 Task: Open Card Card0000000073 in Board Board0000000019 in Workspace WS0000000007 in Trello. Add Member Nikrathi889@gmail.com to Card Card0000000073 in Board Board0000000019 in Workspace WS0000000007 in Trello. Add Green Label titled Label0000000073 to Card Card0000000073 in Board Board0000000019 in Workspace WS0000000007 in Trello. Add Checklist CL0000000073 to Card Card0000000073 in Board Board0000000019 in Workspace WS0000000007 in Trello. Add Dates with Start Date as Apr 08 2023 and Due Date as Apr 30 2023 to Card Card0000000073 in Board Board0000000019 in Workspace WS0000000007 in Trello
Action: Mouse moved to (292, 136)
Screenshot: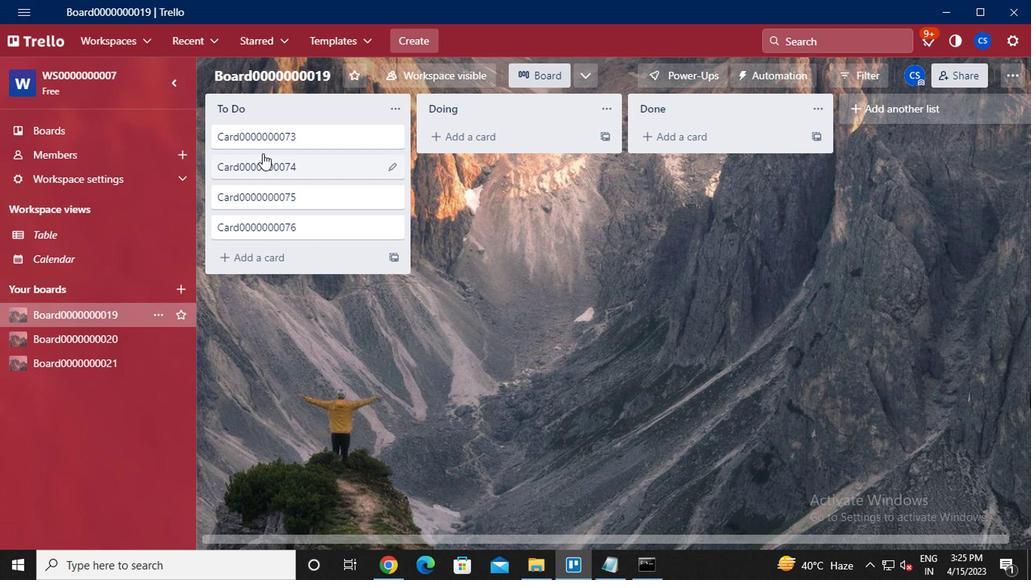 
Action: Mouse pressed left at (292, 136)
Screenshot: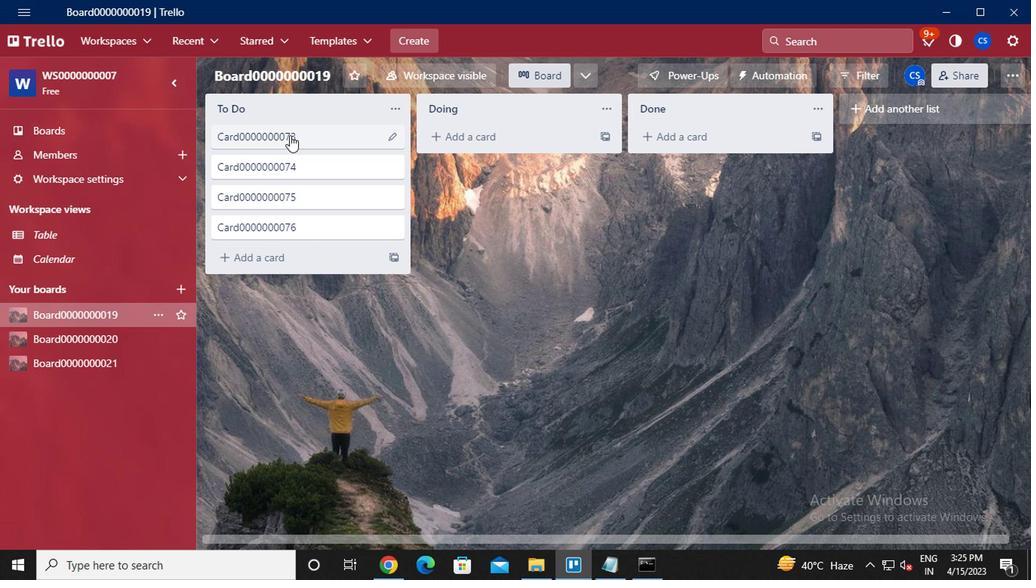 
Action: Mouse moved to (711, 150)
Screenshot: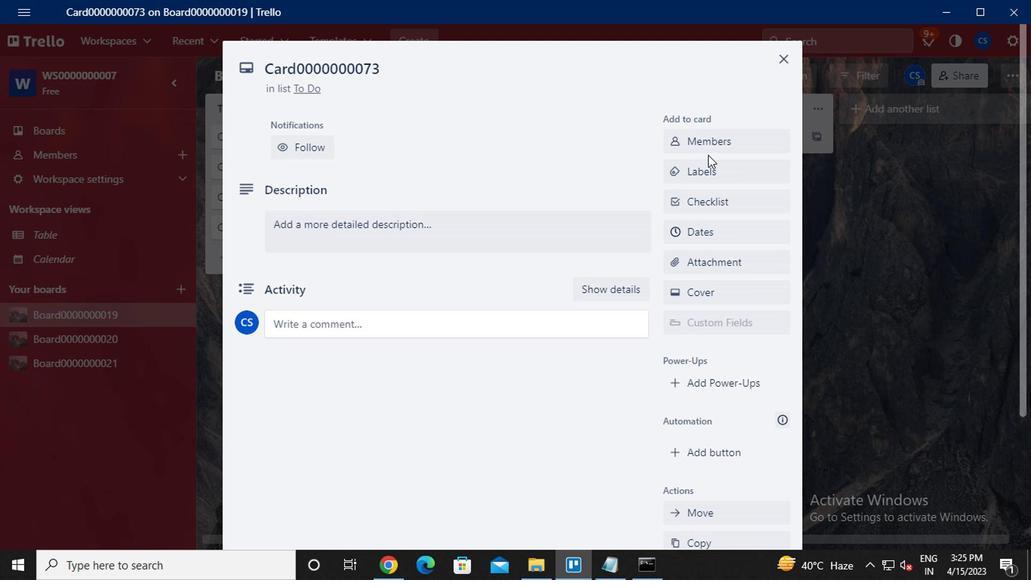 
Action: Mouse pressed left at (711, 150)
Screenshot: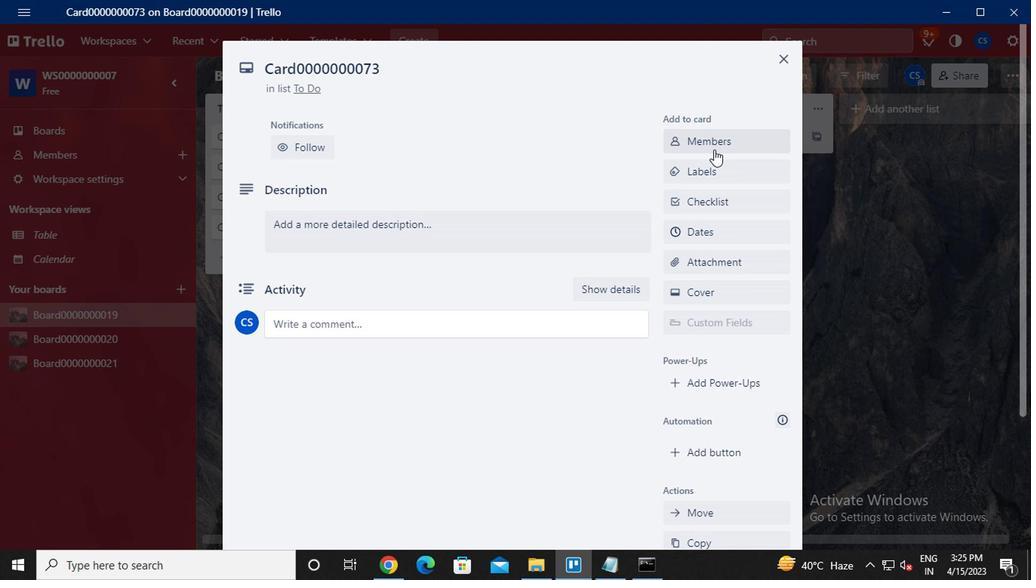 
Action: Mouse moved to (668, 289)
Screenshot: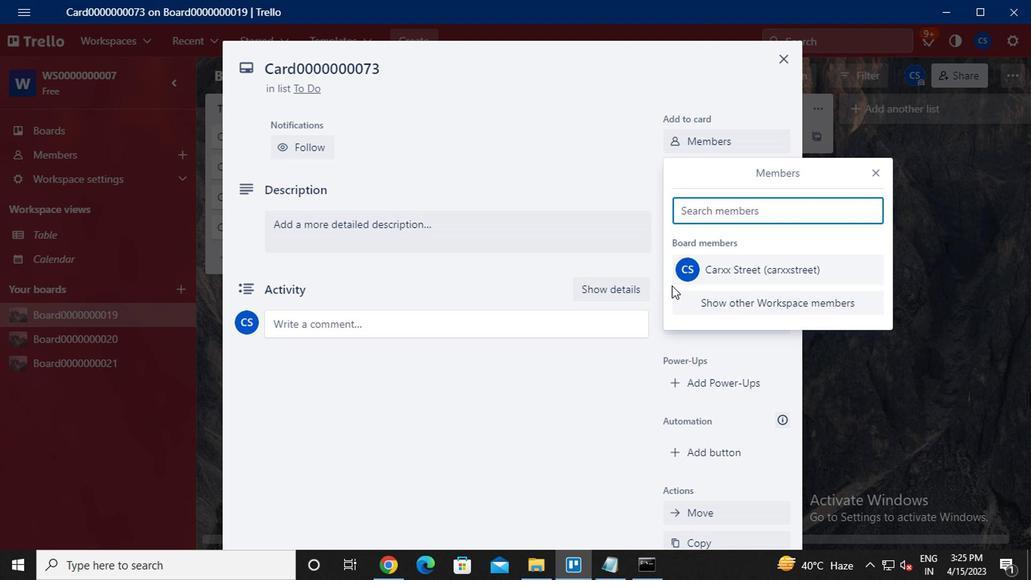 
Action: Key pressed <Key.caps_lock>nikrathi889<Key.shift>@GMAIL.COM
Screenshot: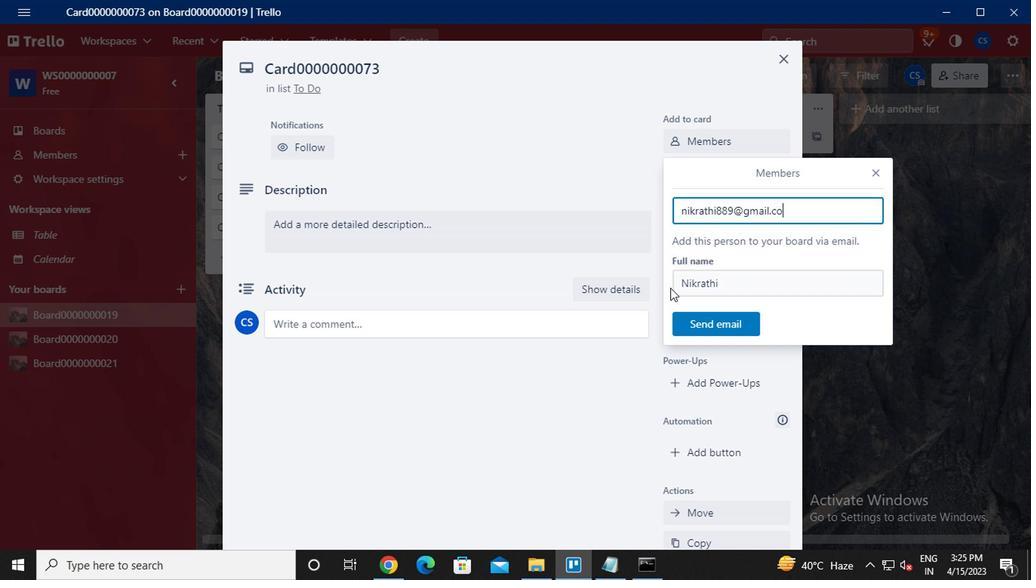 
Action: Mouse moved to (709, 328)
Screenshot: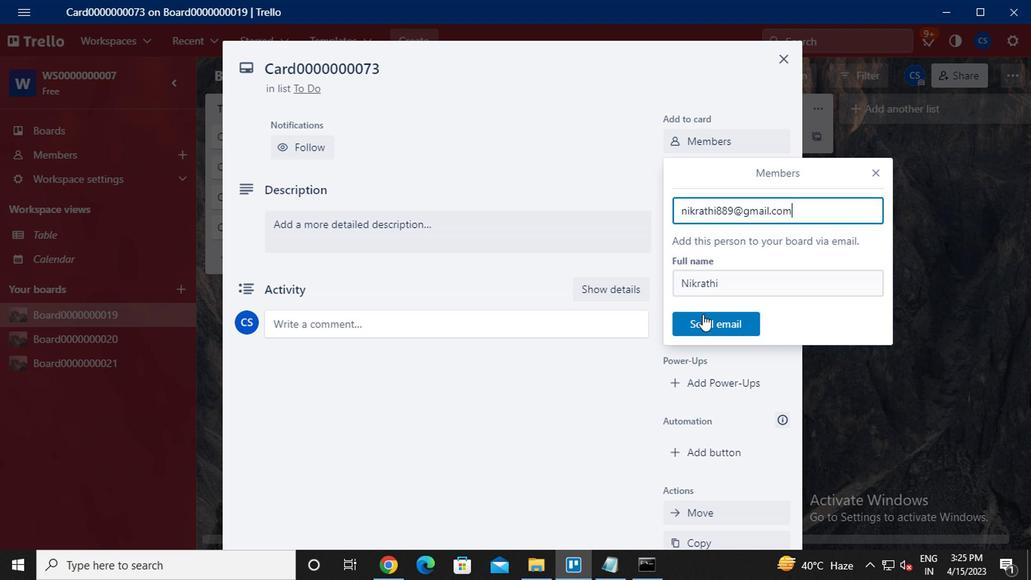 
Action: Mouse pressed left at (709, 328)
Screenshot: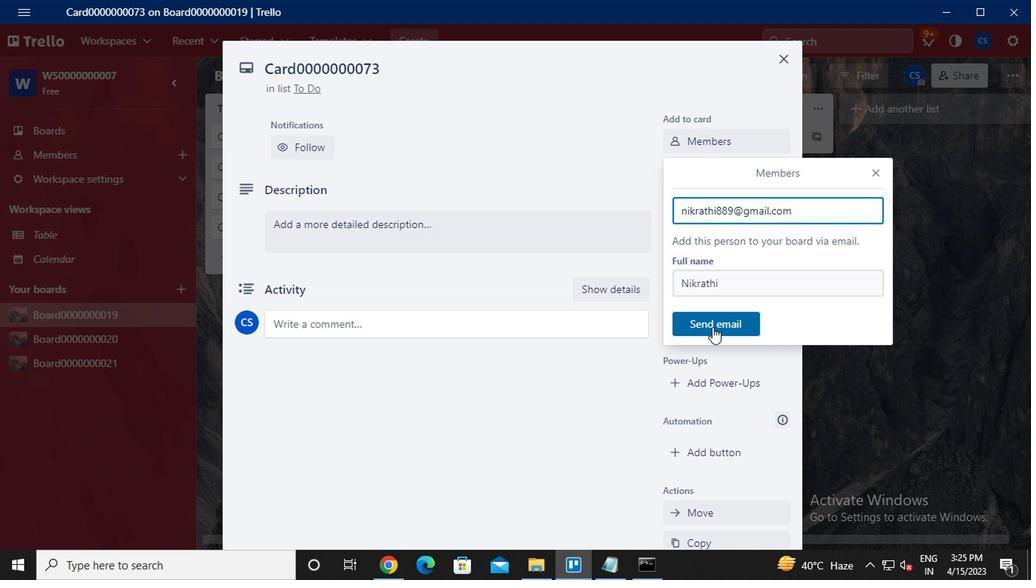 
Action: Mouse moved to (717, 175)
Screenshot: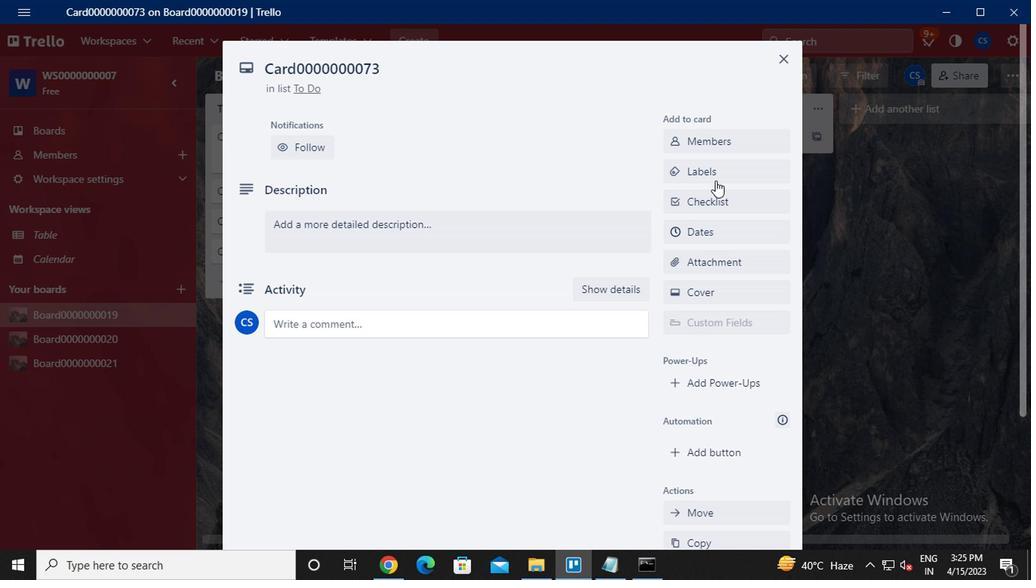 
Action: Mouse pressed left at (717, 175)
Screenshot: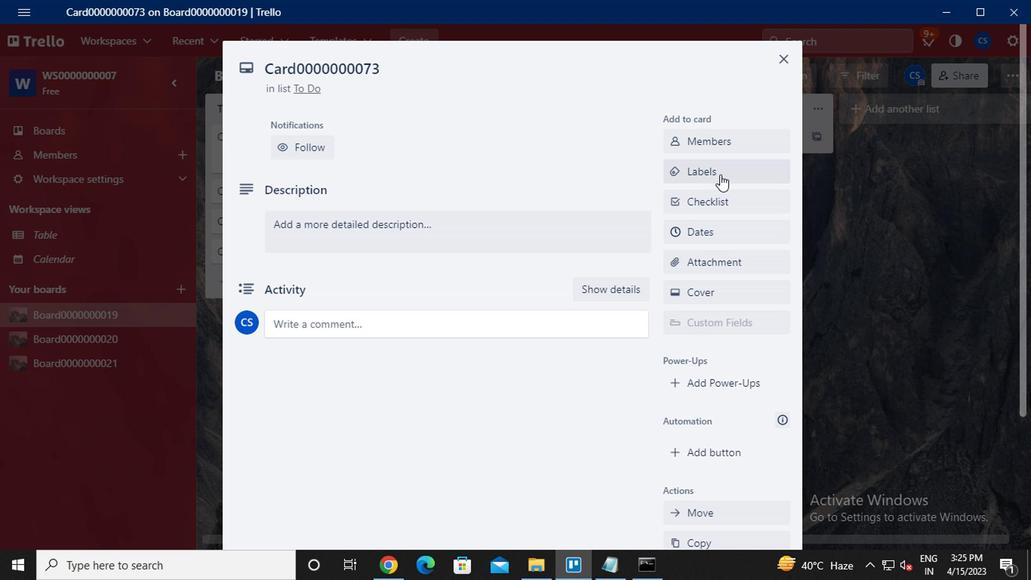 
Action: Mouse moved to (748, 340)
Screenshot: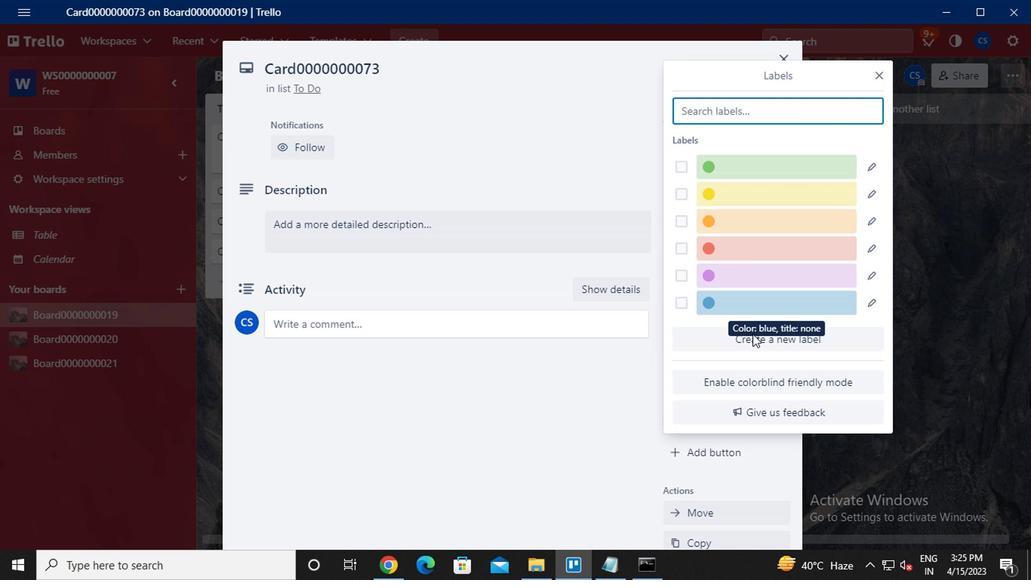 
Action: Mouse pressed left at (748, 340)
Screenshot: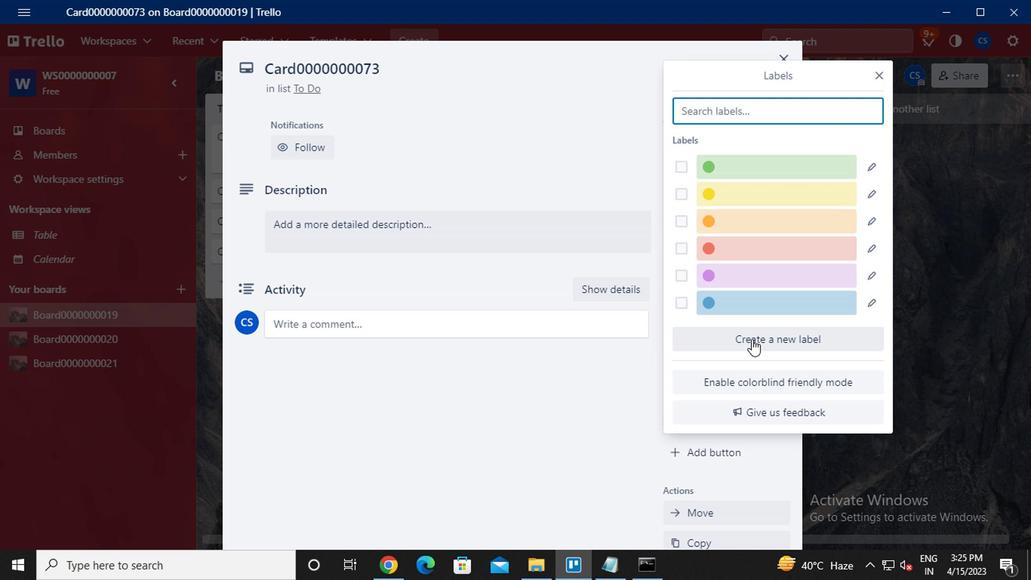 
Action: Mouse moved to (738, 234)
Screenshot: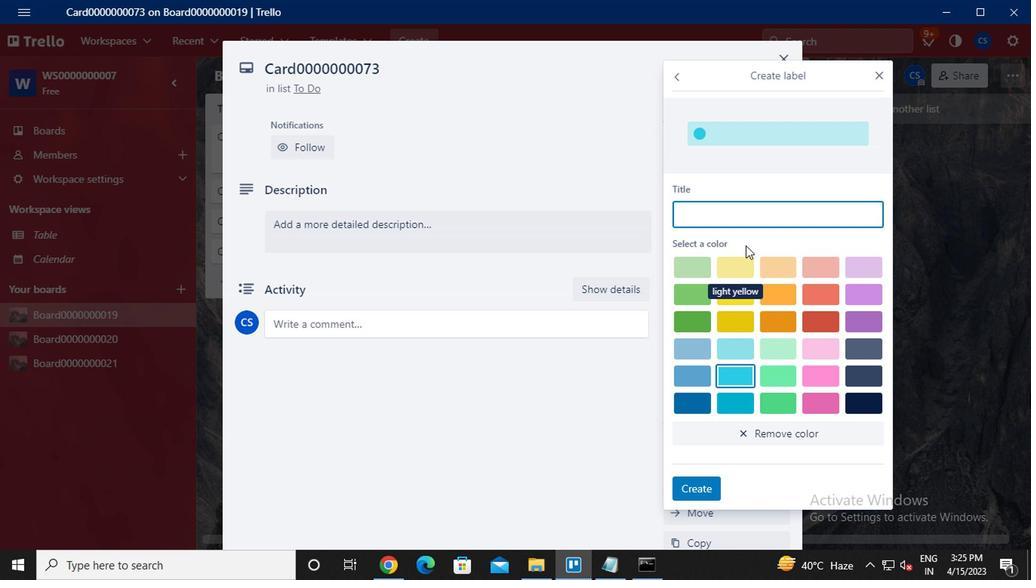 
Action: Key pressed <Key.caps_lock>L<Key.caps_lock>ABEL0000000073
Screenshot: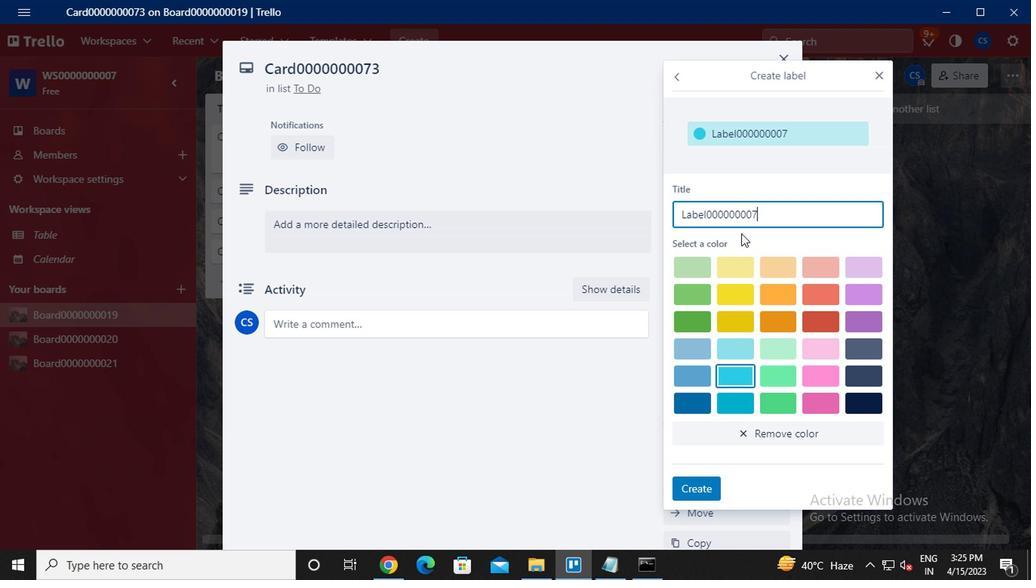 
Action: Mouse moved to (694, 294)
Screenshot: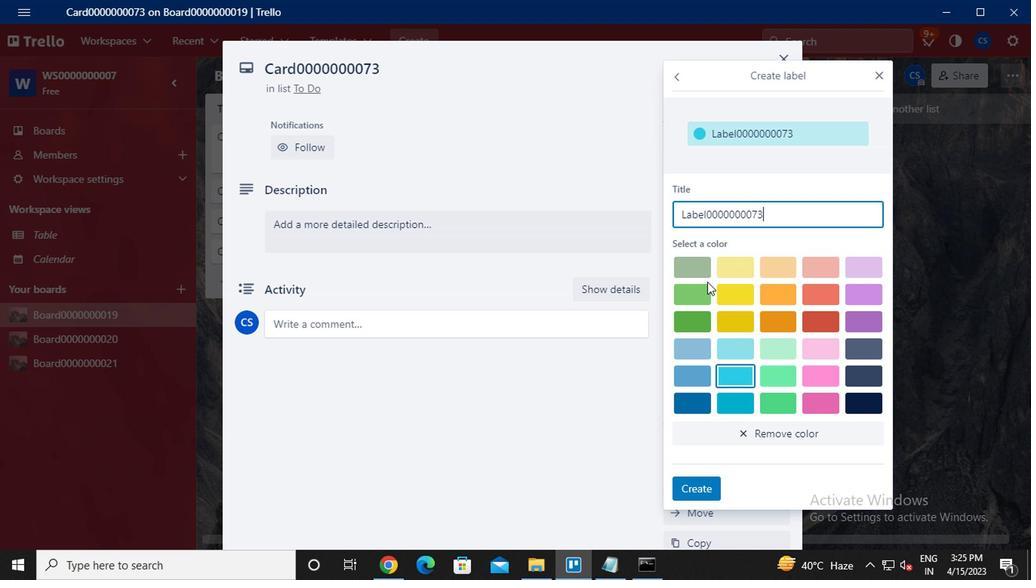 
Action: Mouse pressed left at (694, 294)
Screenshot: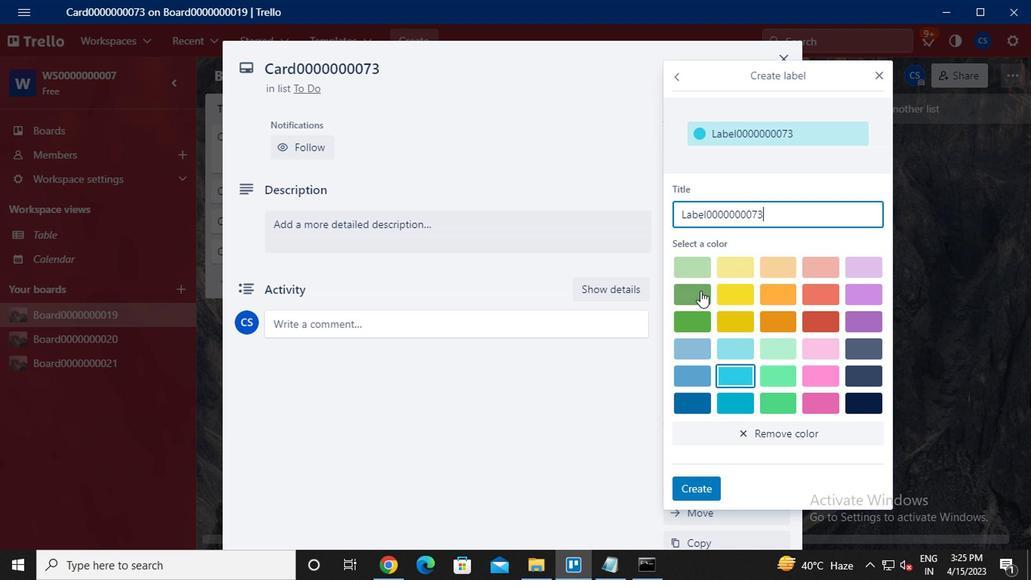 
Action: Mouse moved to (698, 486)
Screenshot: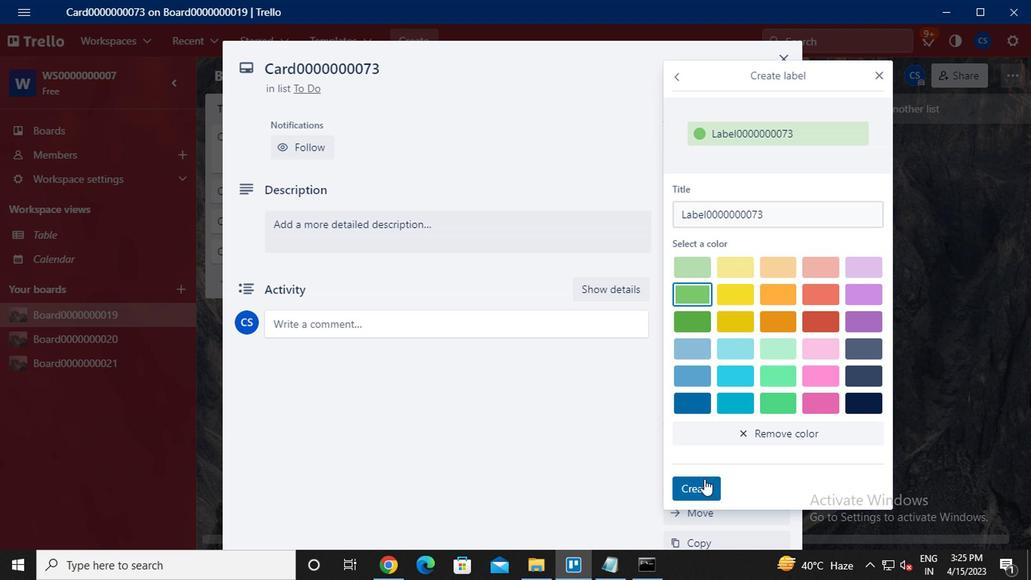 
Action: Mouse pressed left at (698, 486)
Screenshot: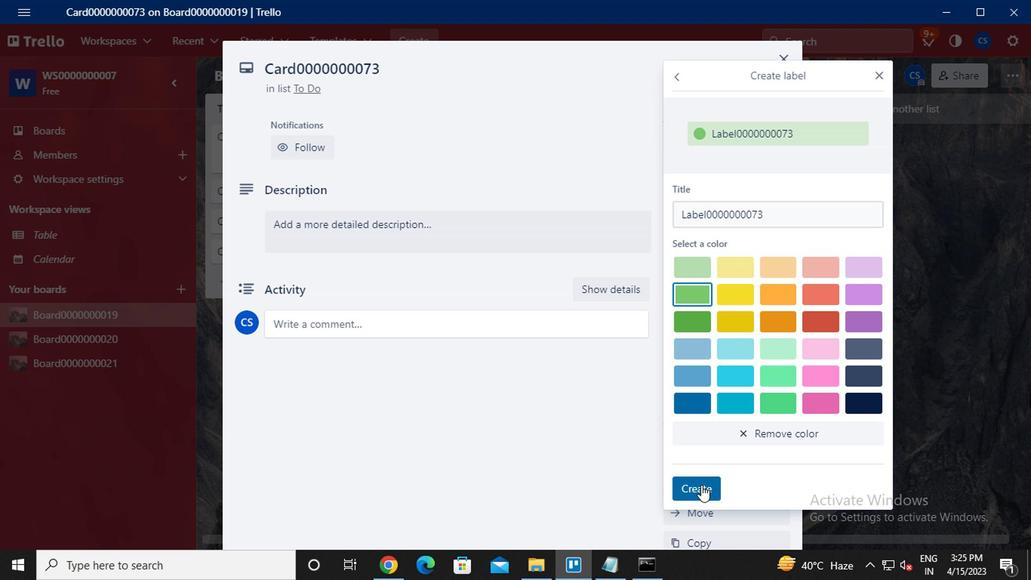 
Action: Mouse moved to (876, 81)
Screenshot: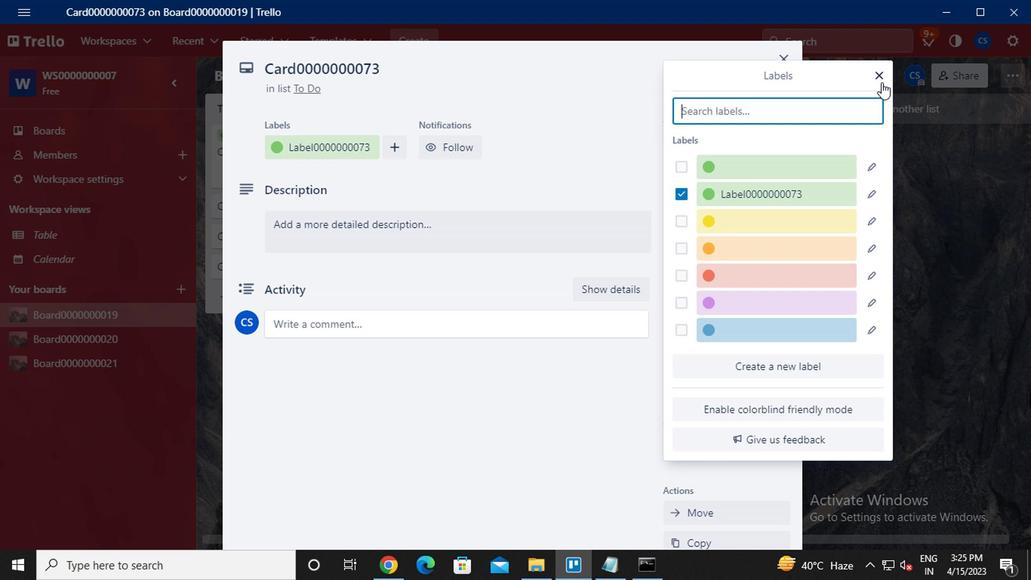 
Action: Mouse pressed left at (876, 81)
Screenshot: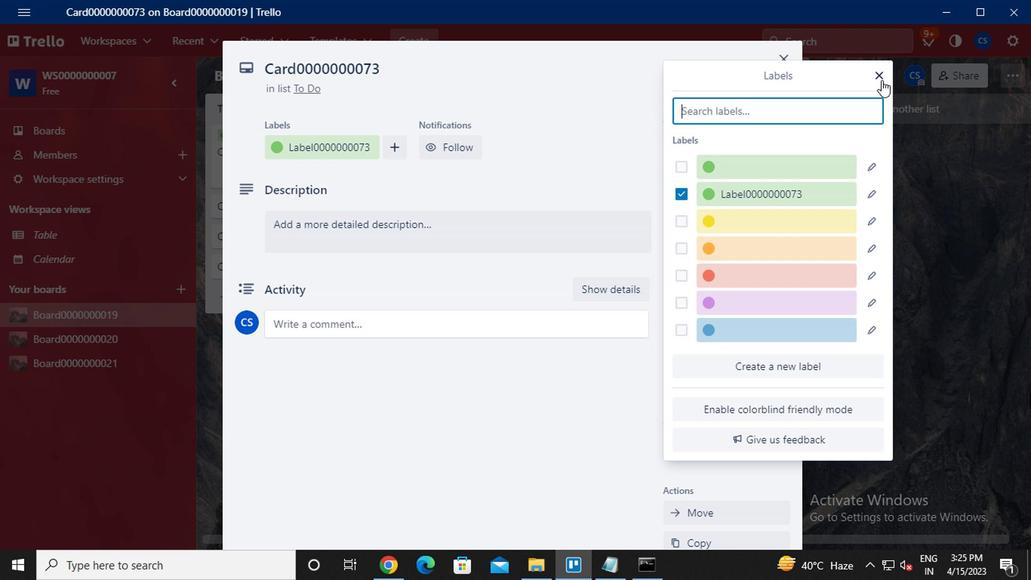 
Action: Mouse moved to (714, 211)
Screenshot: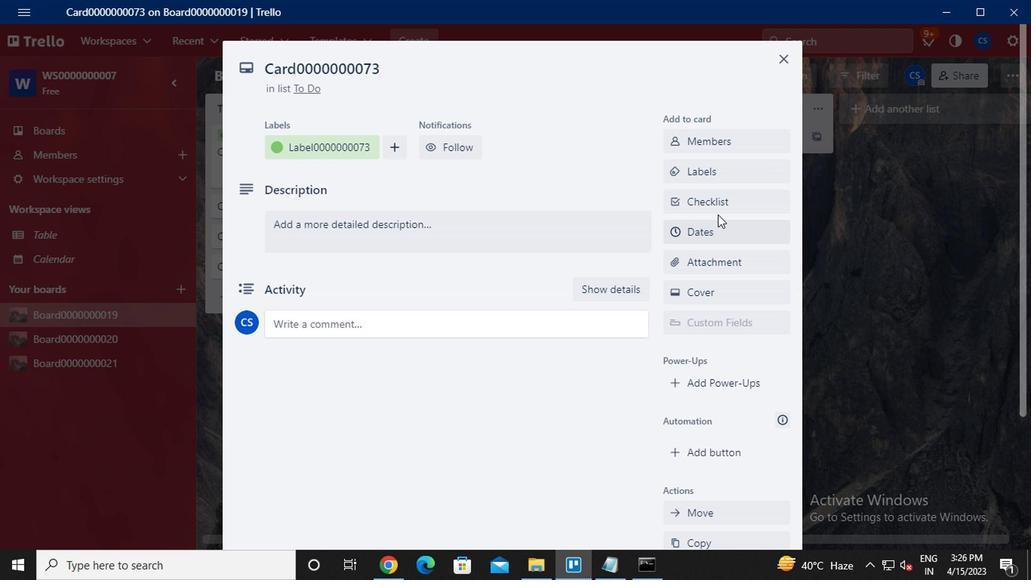 
Action: Mouse pressed left at (714, 211)
Screenshot: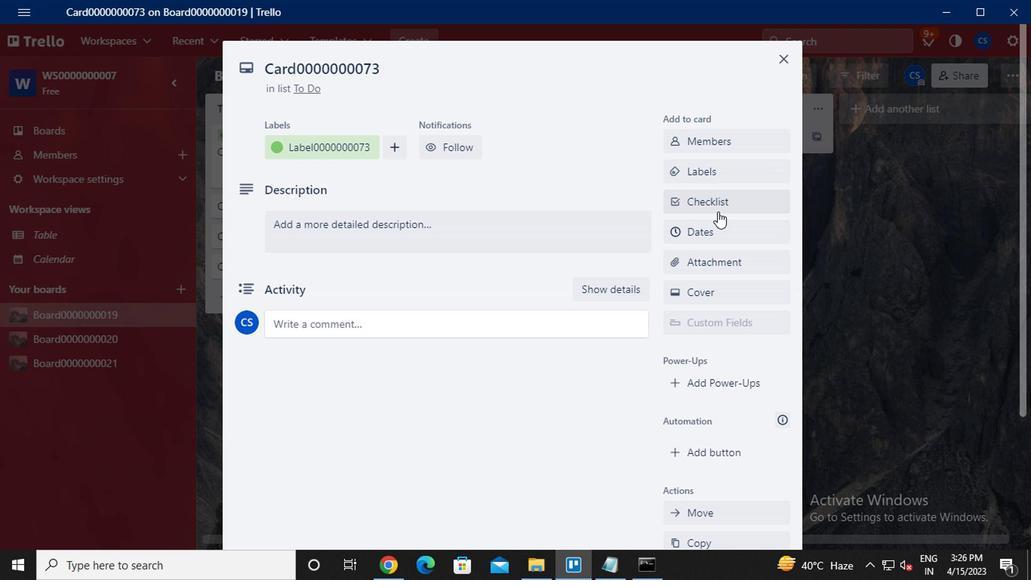 
Action: Mouse moved to (716, 225)
Screenshot: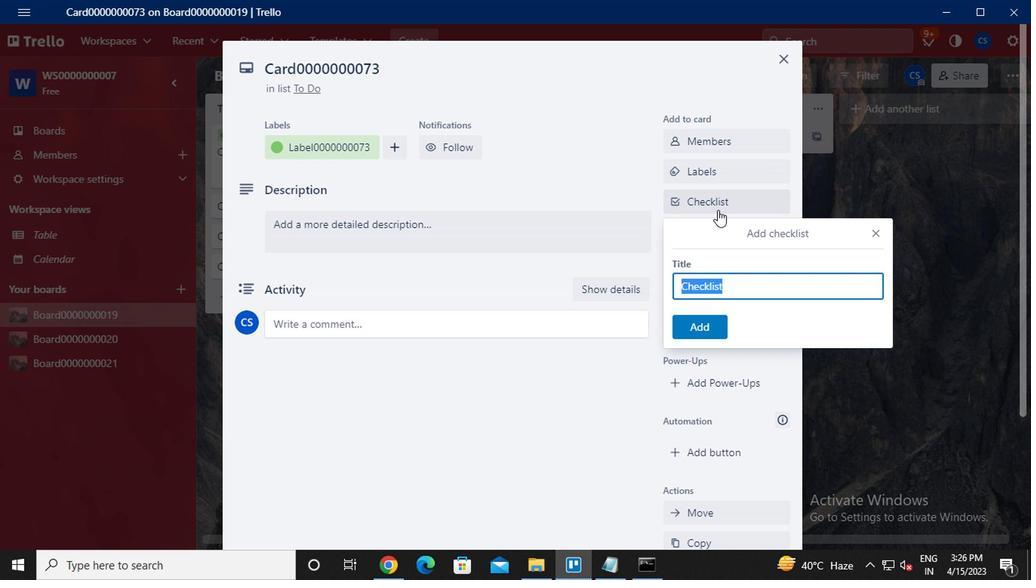 
Action: Key pressed <Key.caps_lock>CL0000000073
Screenshot: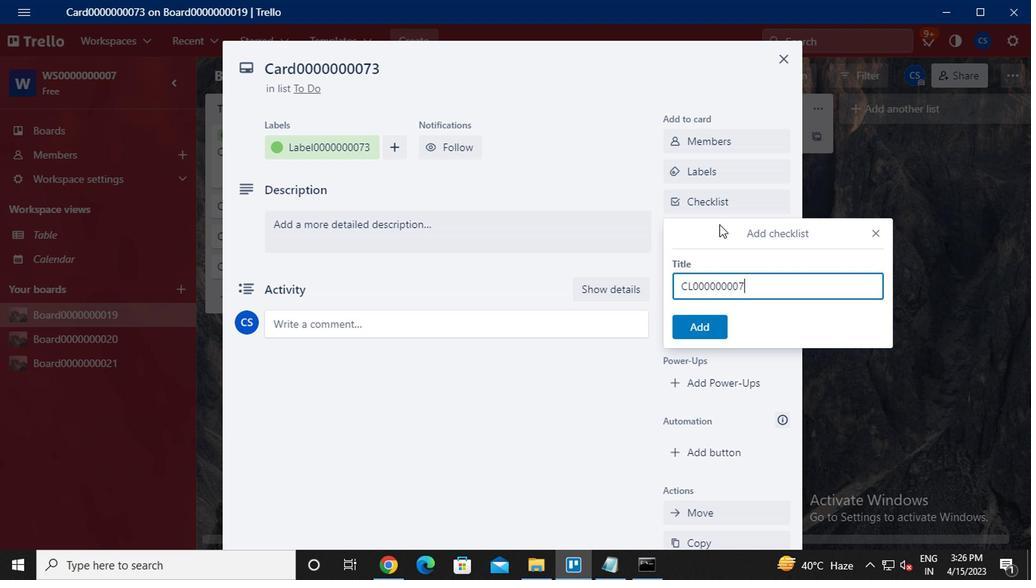 
Action: Mouse moved to (718, 330)
Screenshot: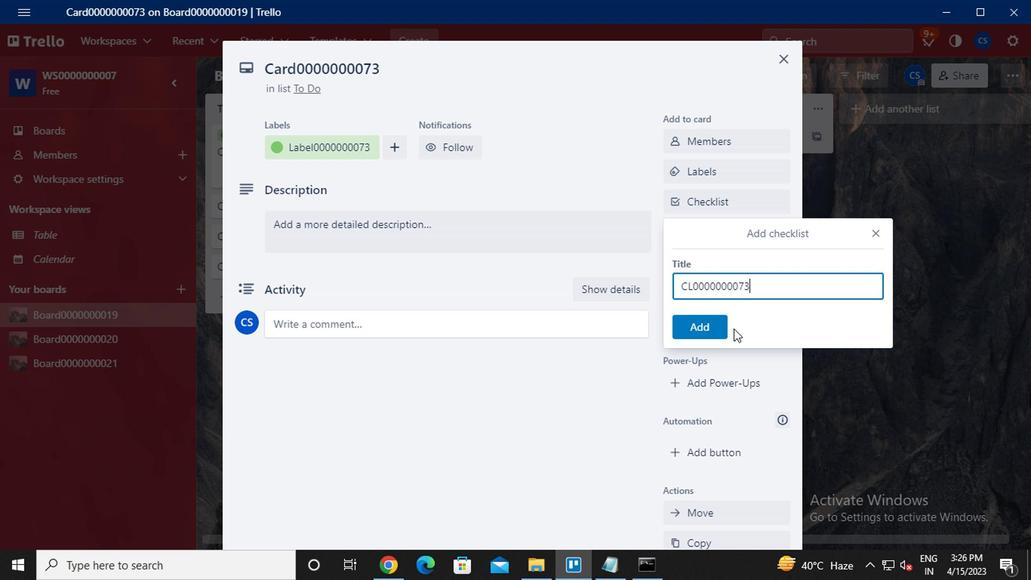 
Action: Mouse pressed left at (718, 330)
Screenshot: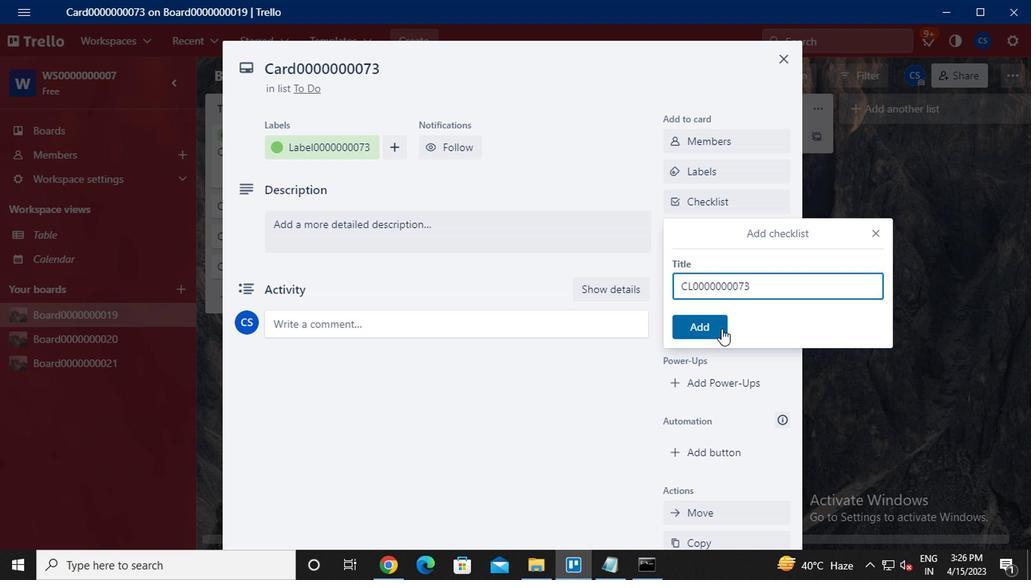 
Action: Mouse moved to (709, 232)
Screenshot: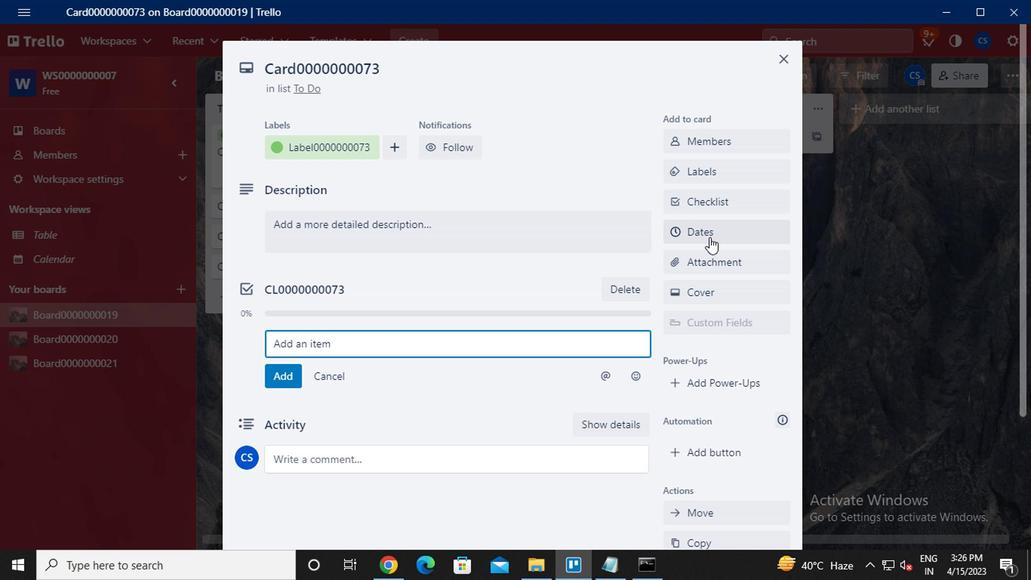 
Action: Mouse pressed left at (709, 232)
Screenshot: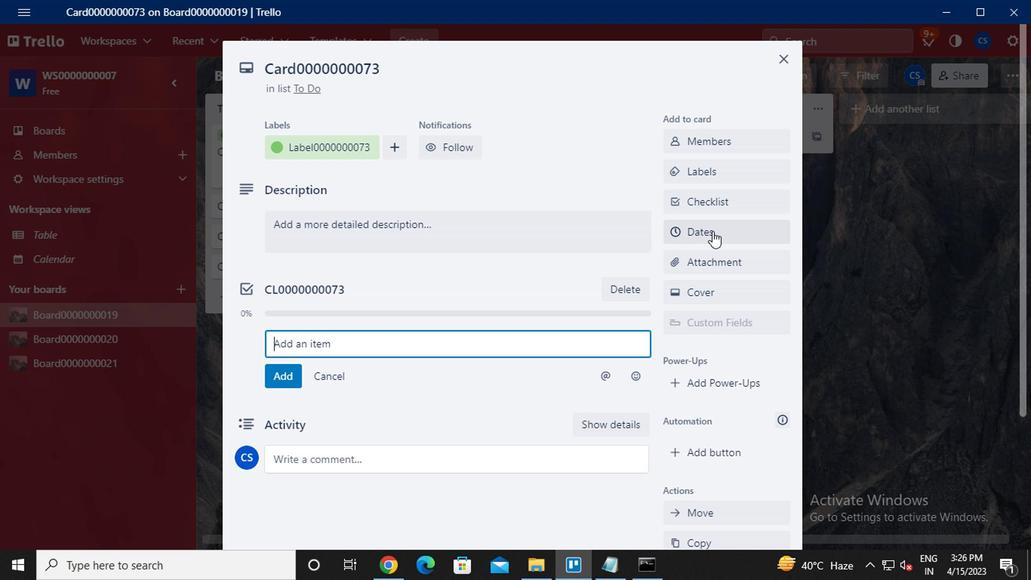 
Action: Mouse moved to (675, 348)
Screenshot: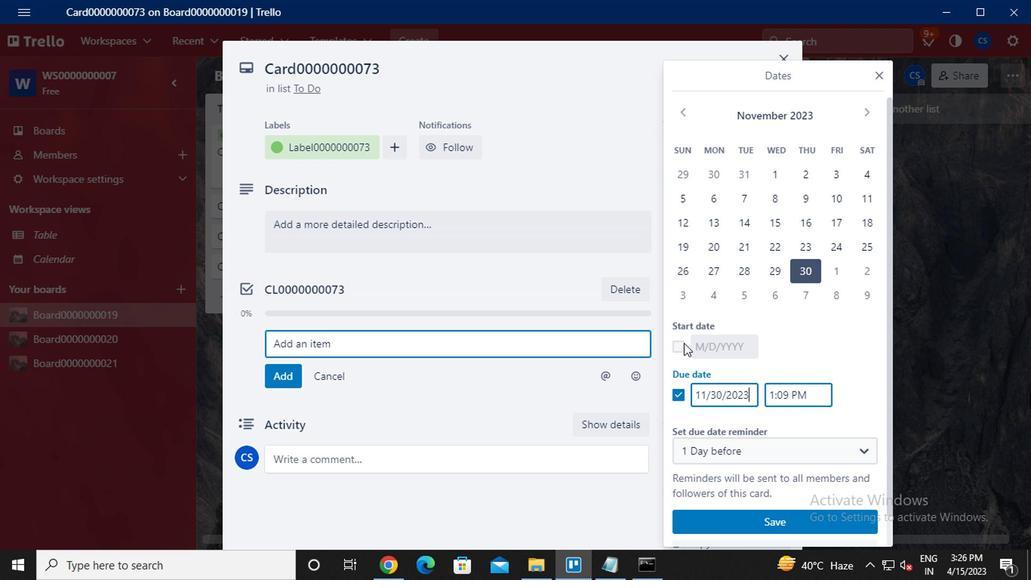 
Action: Mouse pressed left at (675, 348)
Screenshot: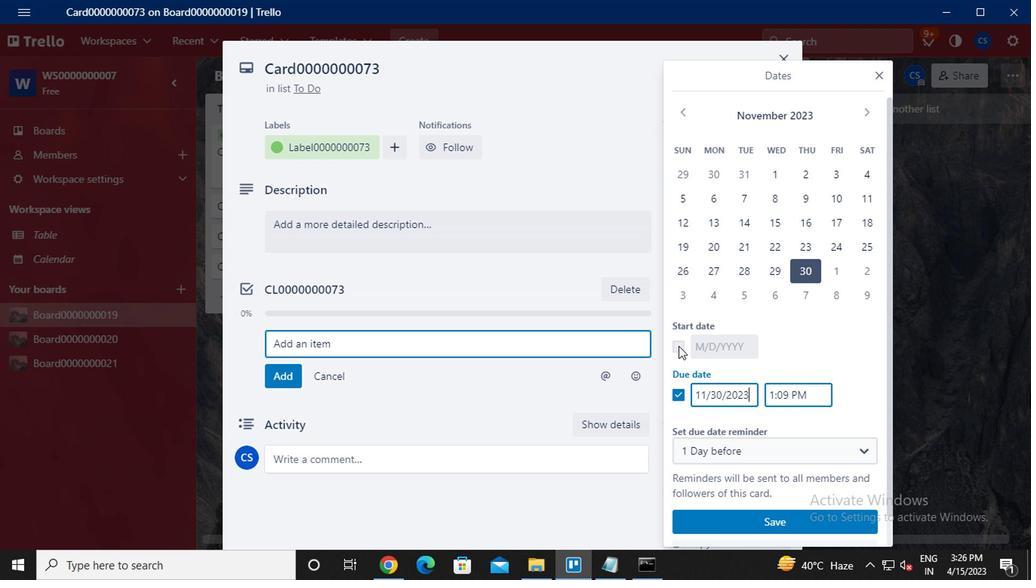 
Action: Mouse moved to (686, 116)
Screenshot: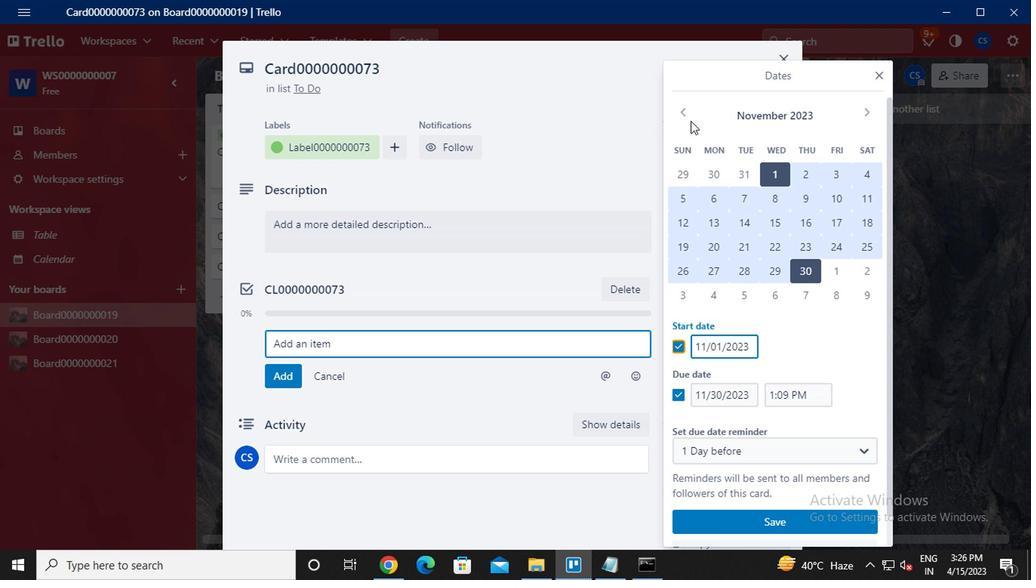 
Action: Mouse pressed left at (686, 116)
Screenshot: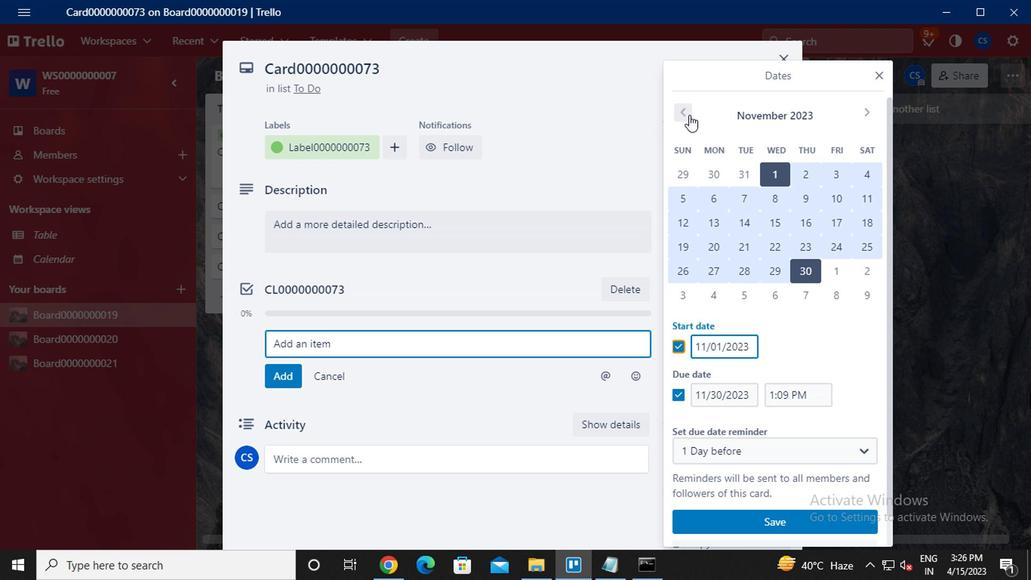
Action: Mouse pressed left at (686, 116)
Screenshot: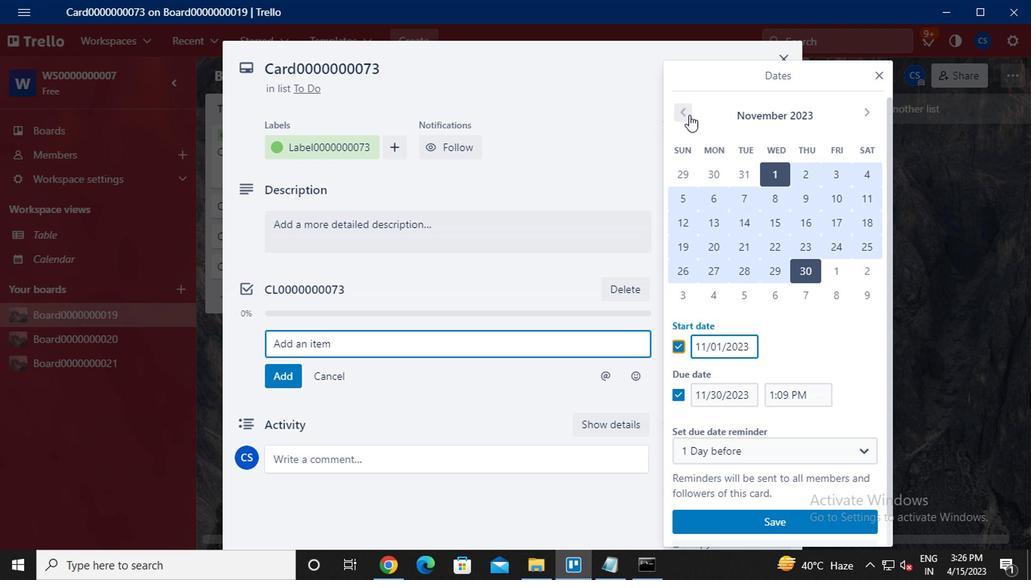
Action: Mouse pressed left at (686, 116)
Screenshot: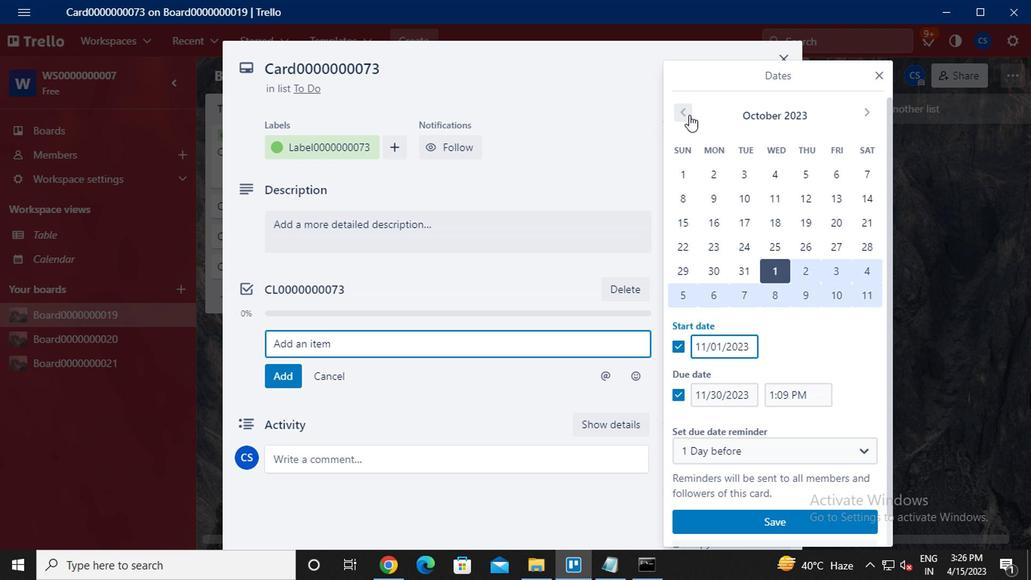 
Action: Mouse pressed left at (686, 116)
Screenshot: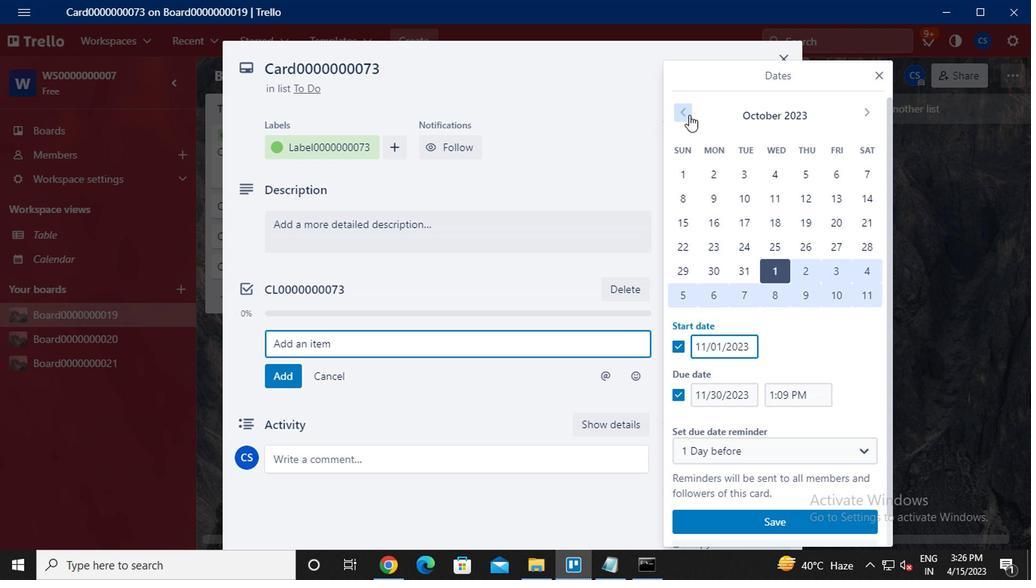 
Action: Mouse pressed left at (686, 116)
Screenshot: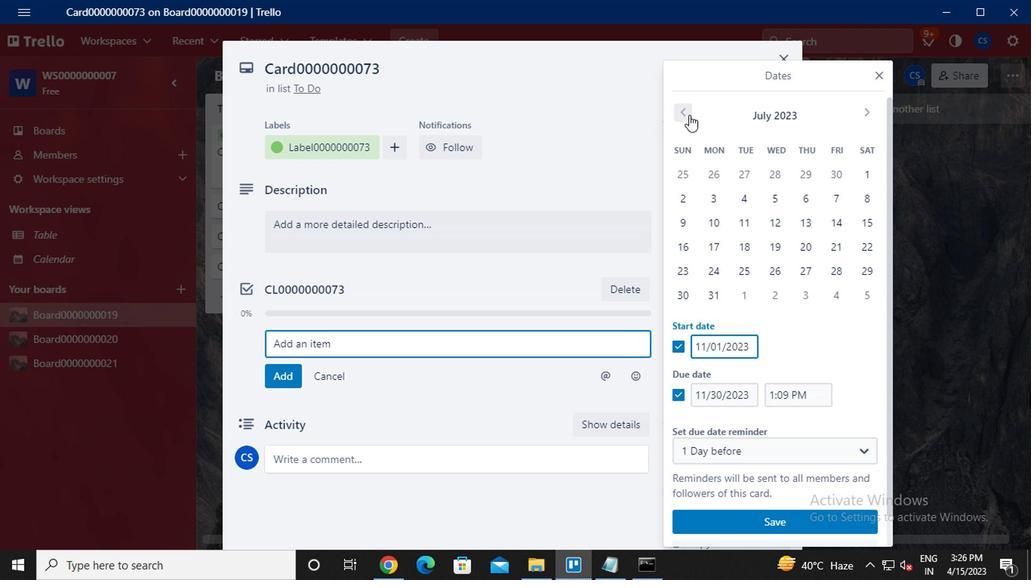 
Action: Mouse pressed left at (686, 116)
Screenshot: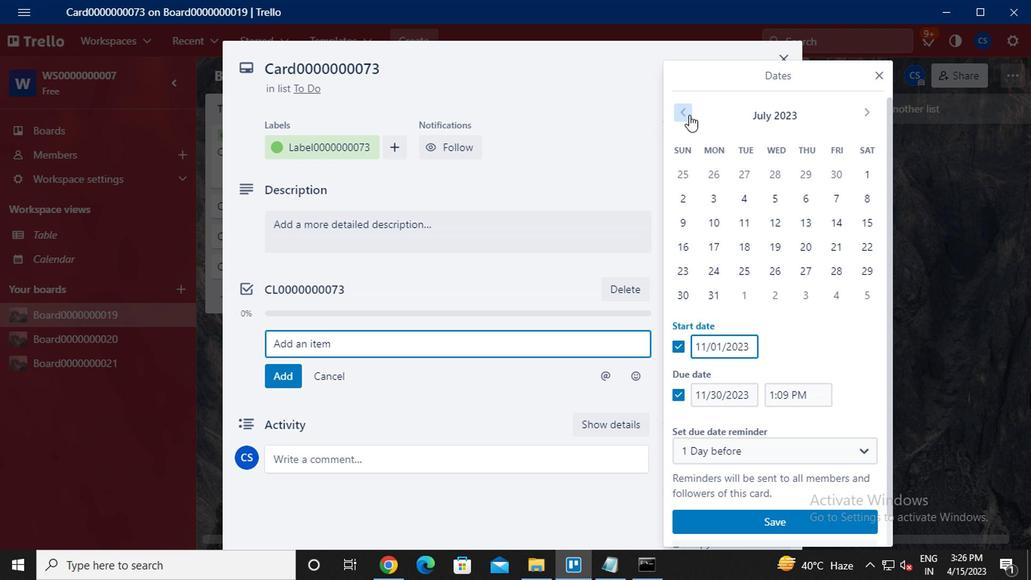 
Action: Mouse pressed left at (686, 116)
Screenshot: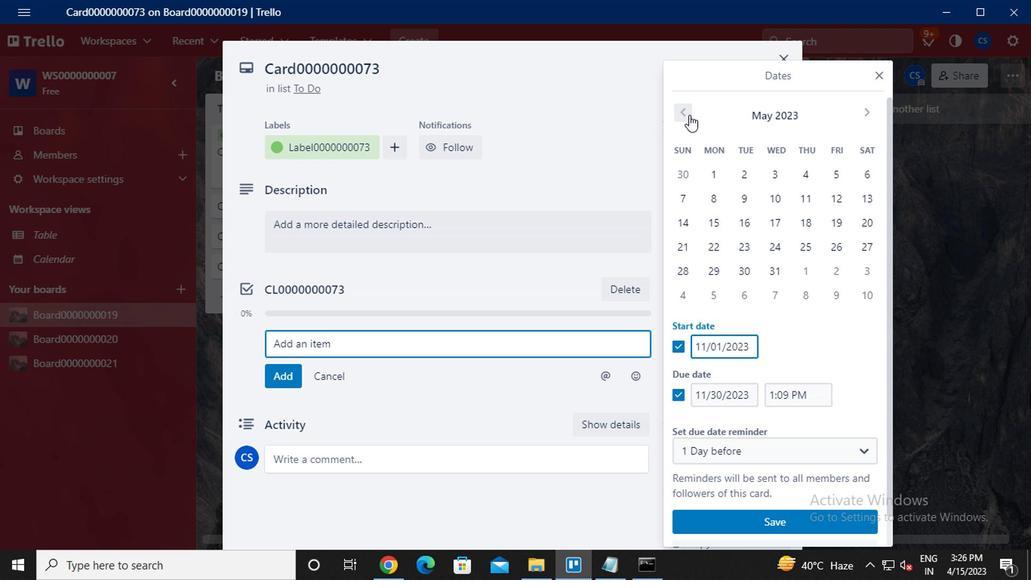
Action: Mouse moved to (858, 199)
Screenshot: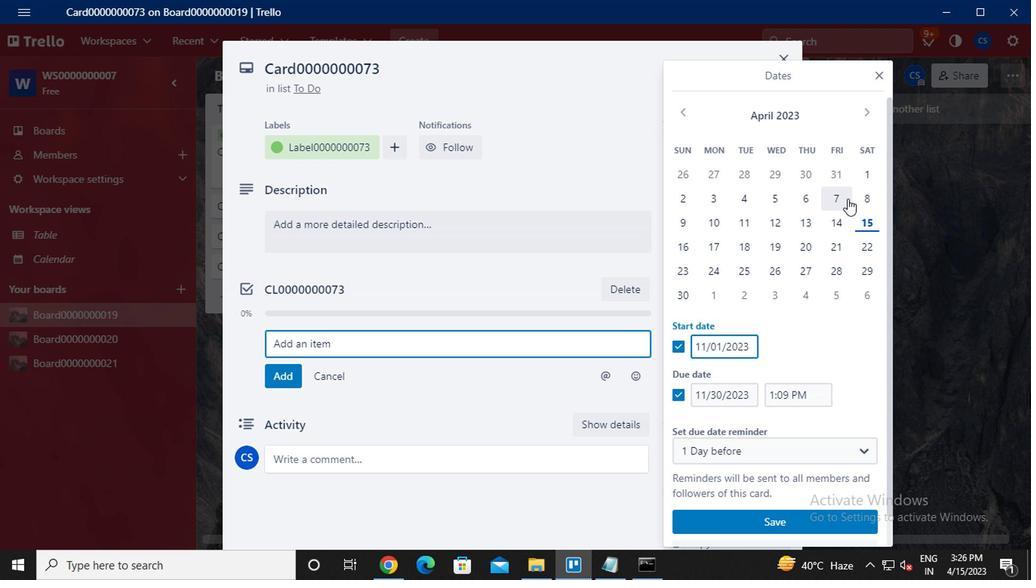 
Action: Mouse pressed left at (858, 199)
Screenshot: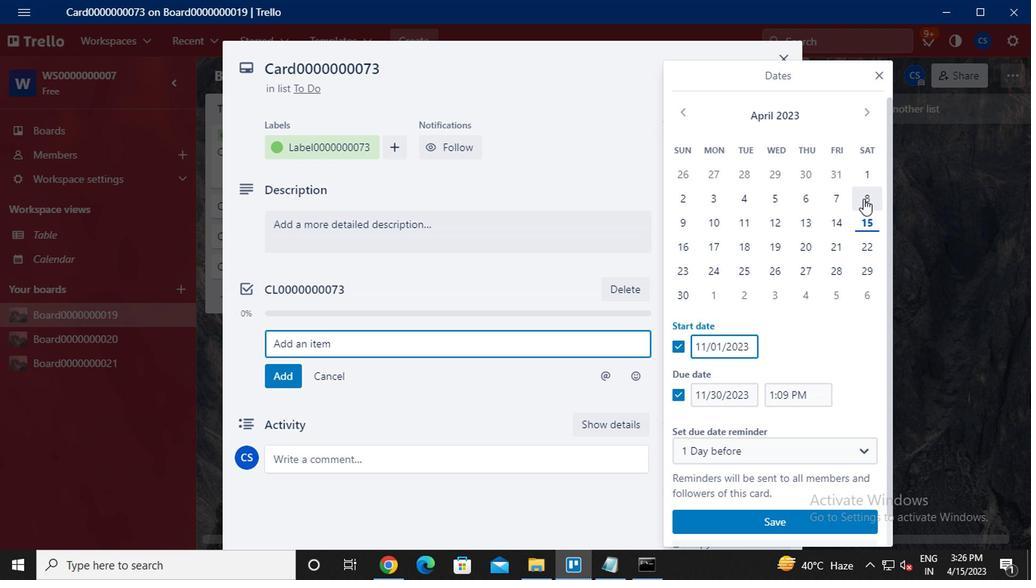 
Action: Mouse moved to (683, 297)
Screenshot: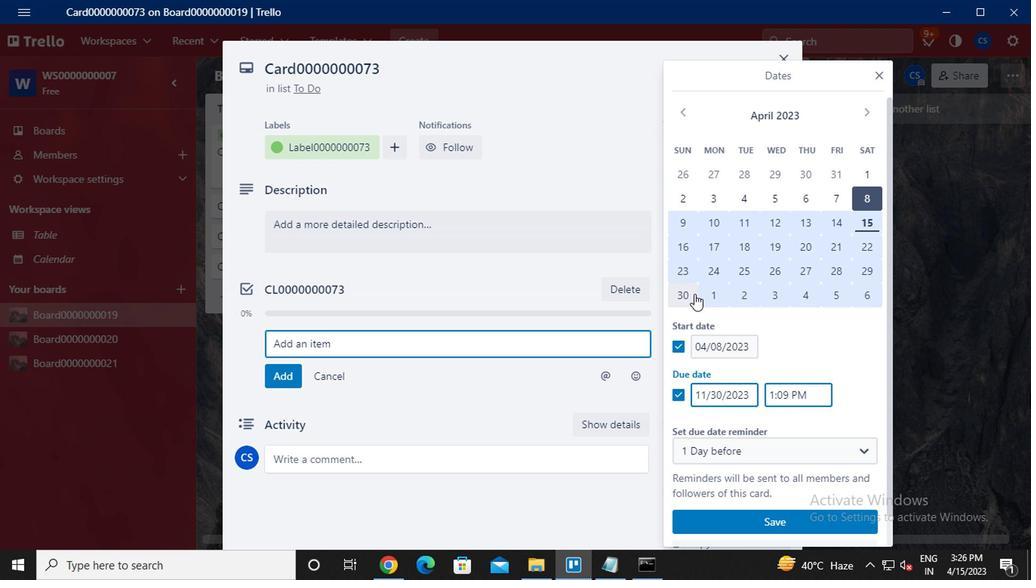 
Action: Mouse pressed left at (683, 297)
Screenshot: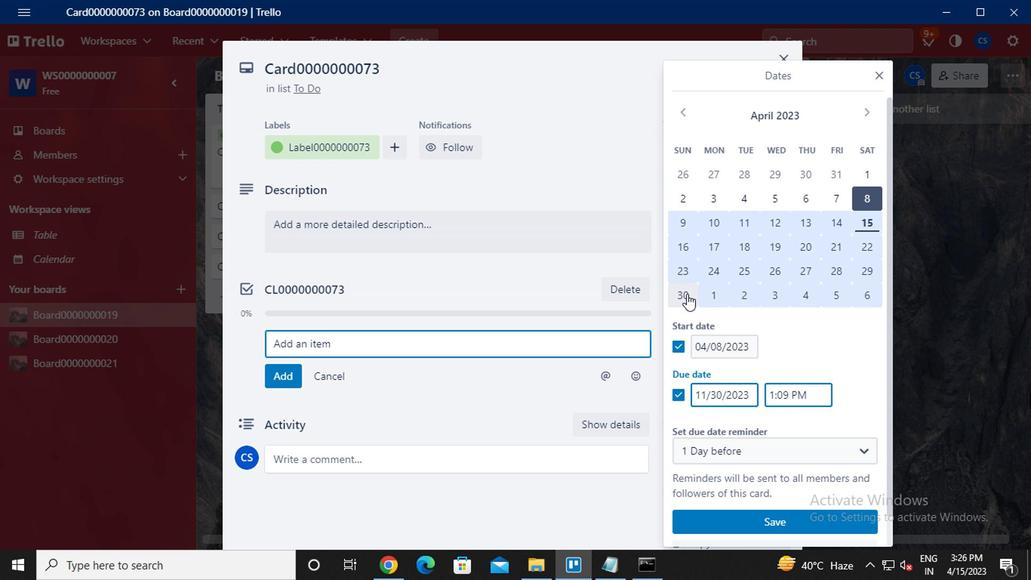 
Action: Mouse moved to (799, 517)
Screenshot: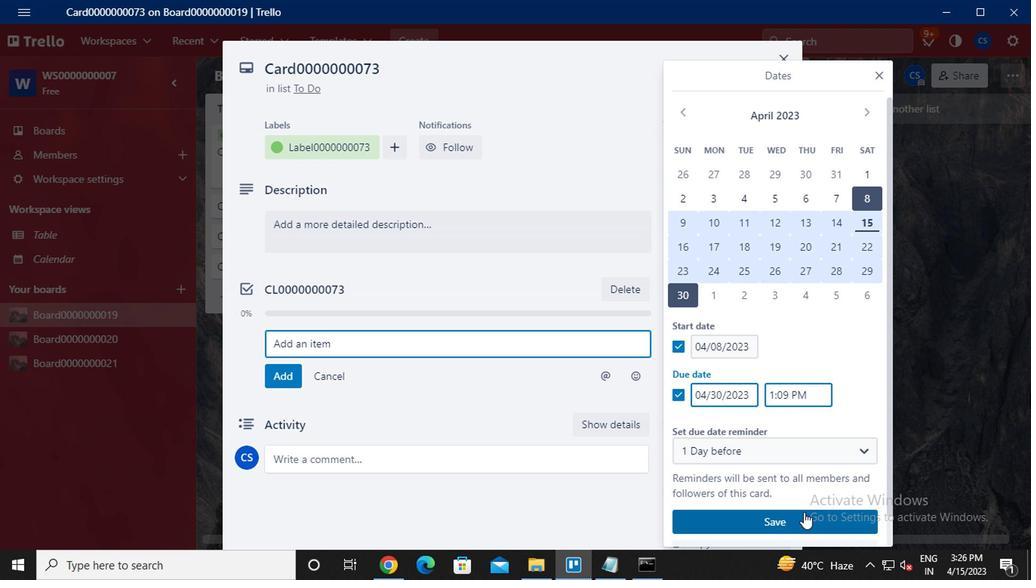 
Action: Mouse pressed left at (799, 517)
Screenshot: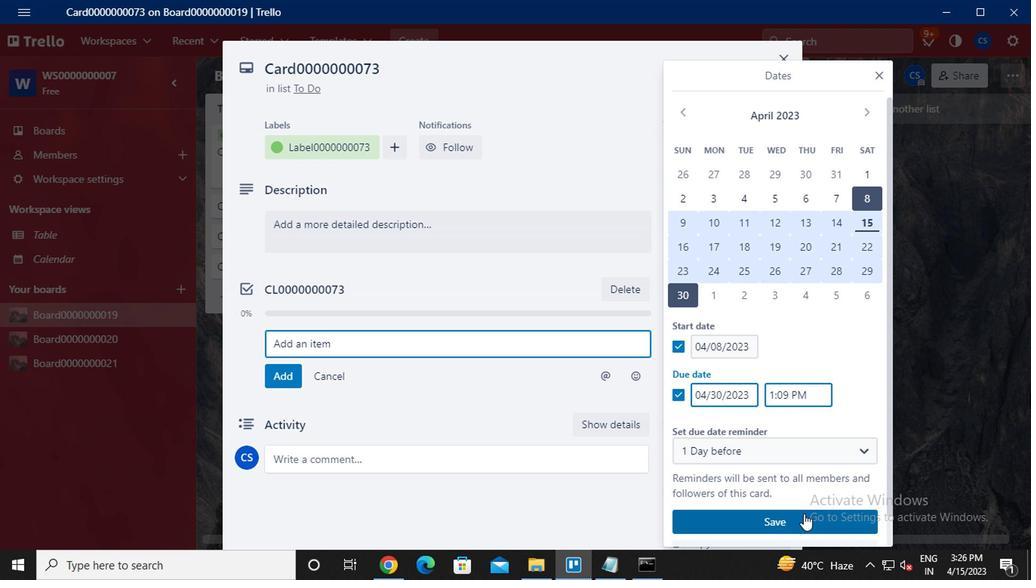 
Action: Mouse moved to (711, 392)
Screenshot: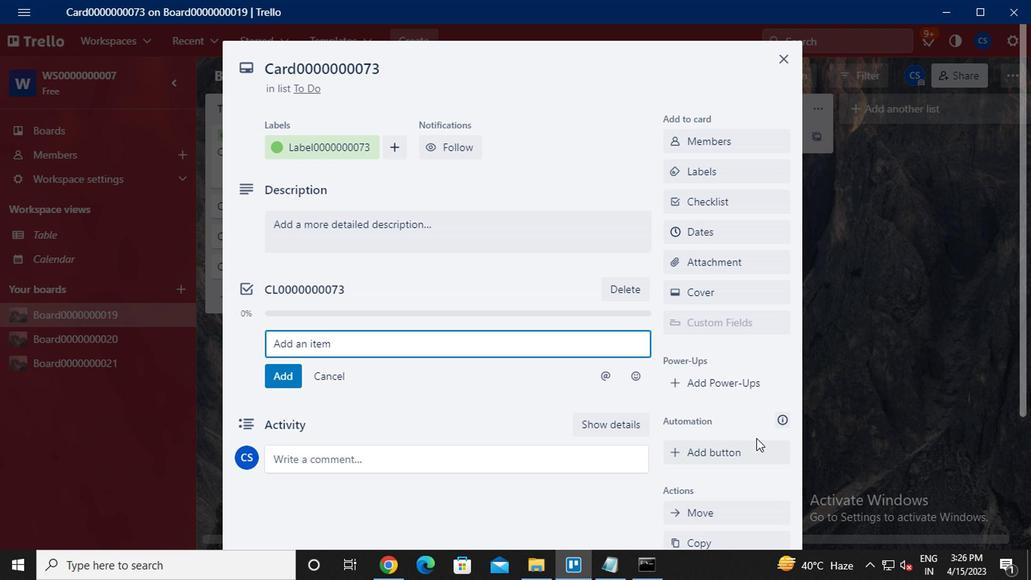 
